 Task: In the Contact  AbigailHarris@brooklynmuseum.org, schedule and save the meeting with title: 'Product Demo and Service Presentation', Select date: '8 August, 2023', select start time: 10:00:AM. Add location on call (718) 987-6544 with meeting description: For further discussion on products, kindly join the meeting.. Logged in from softage.6@softage.net
Action: Mouse moved to (101, 77)
Screenshot: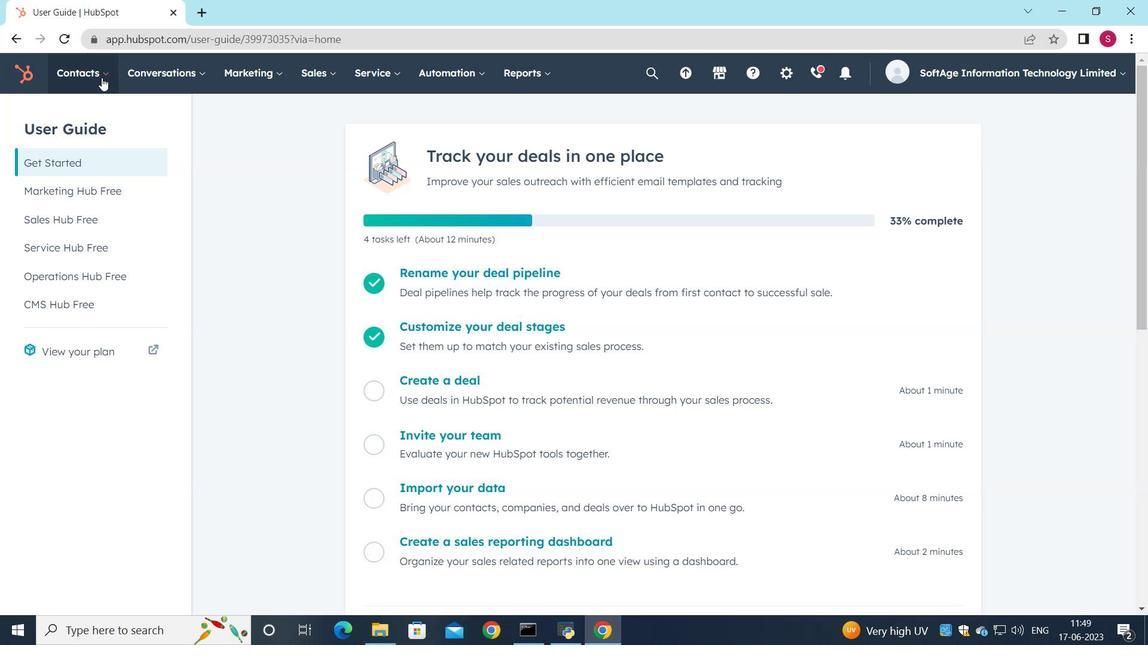 
Action: Mouse pressed left at (101, 77)
Screenshot: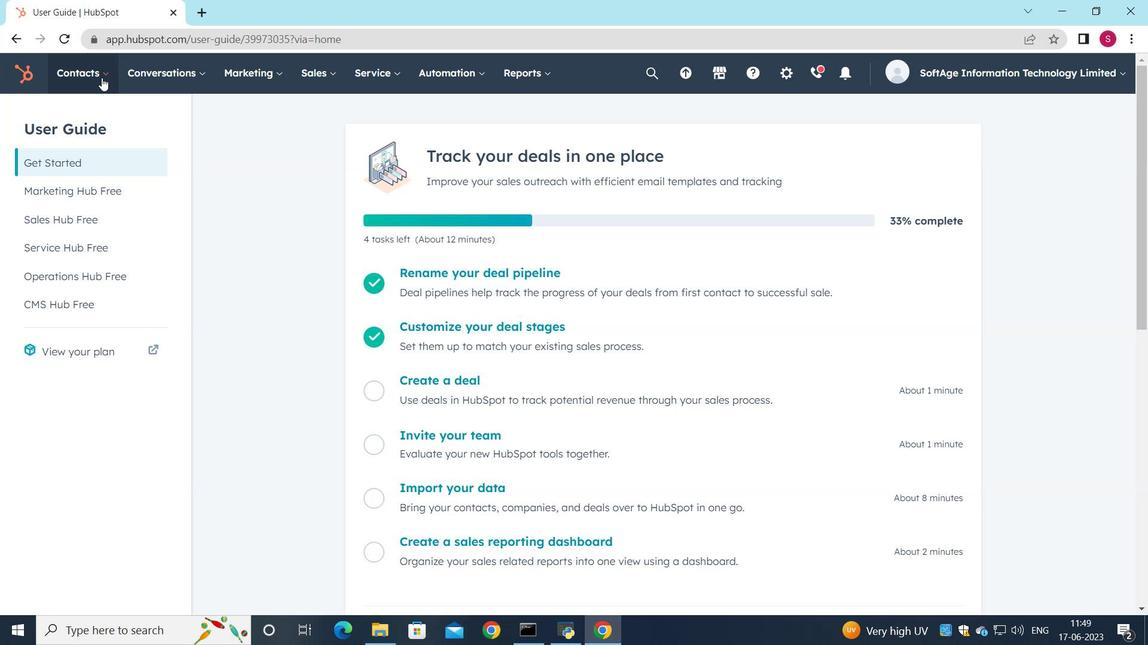 
Action: Mouse moved to (86, 120)
Screenshot: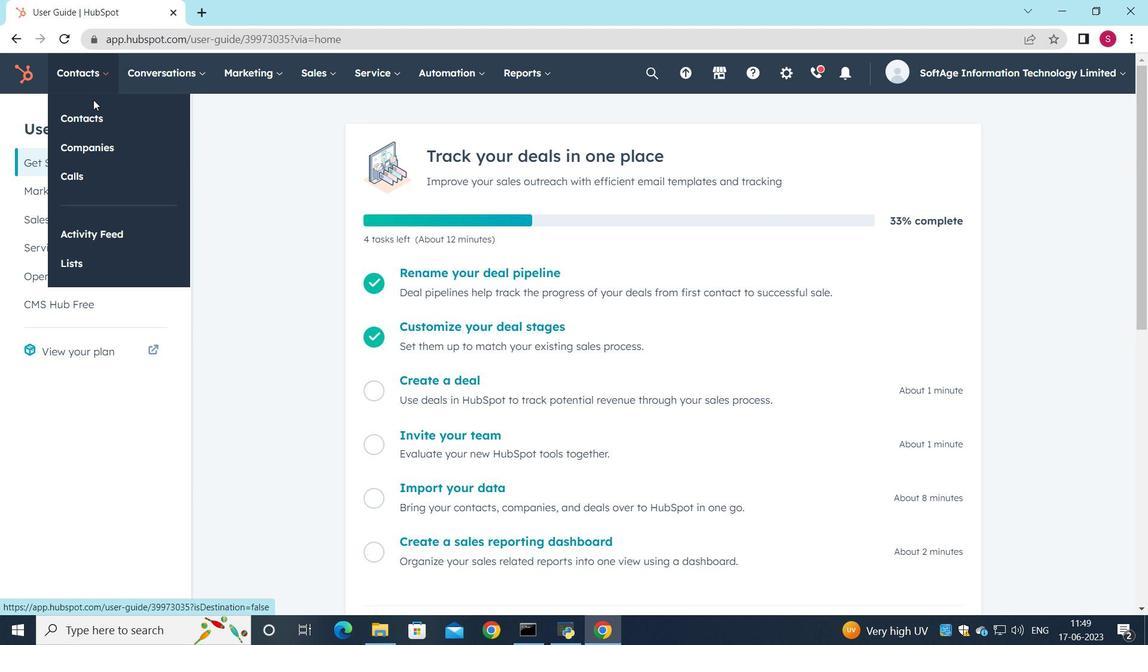 
Action: Mouse pressed left at (86, 120)
Screenshot: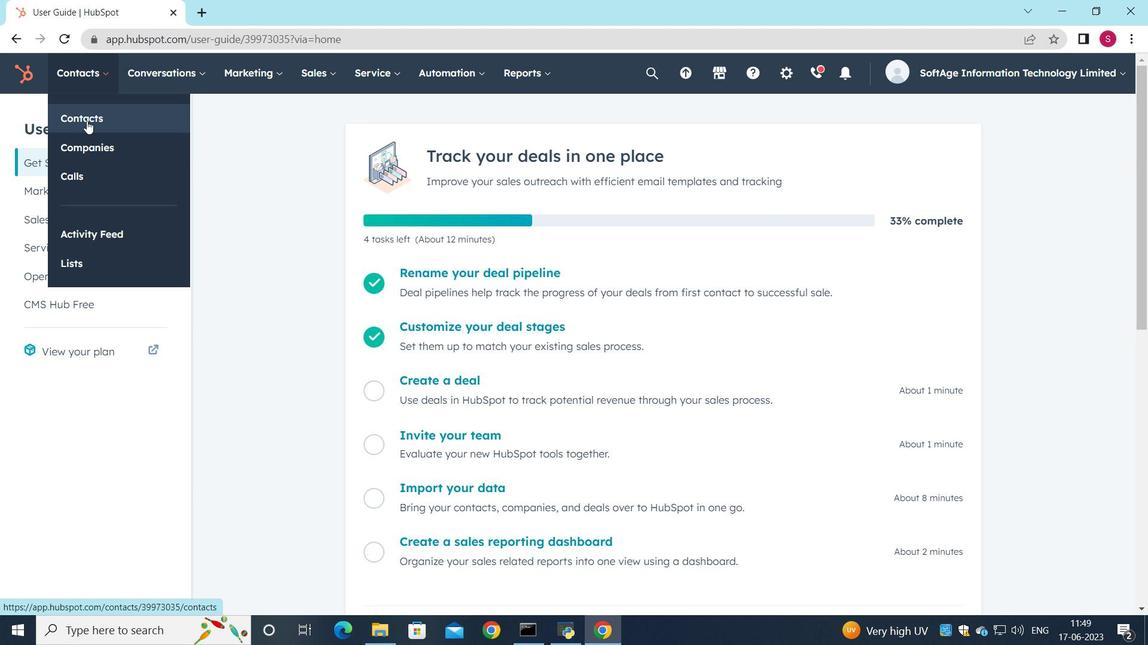 
Action: Mouse moved to (106, 239)
Screenshot: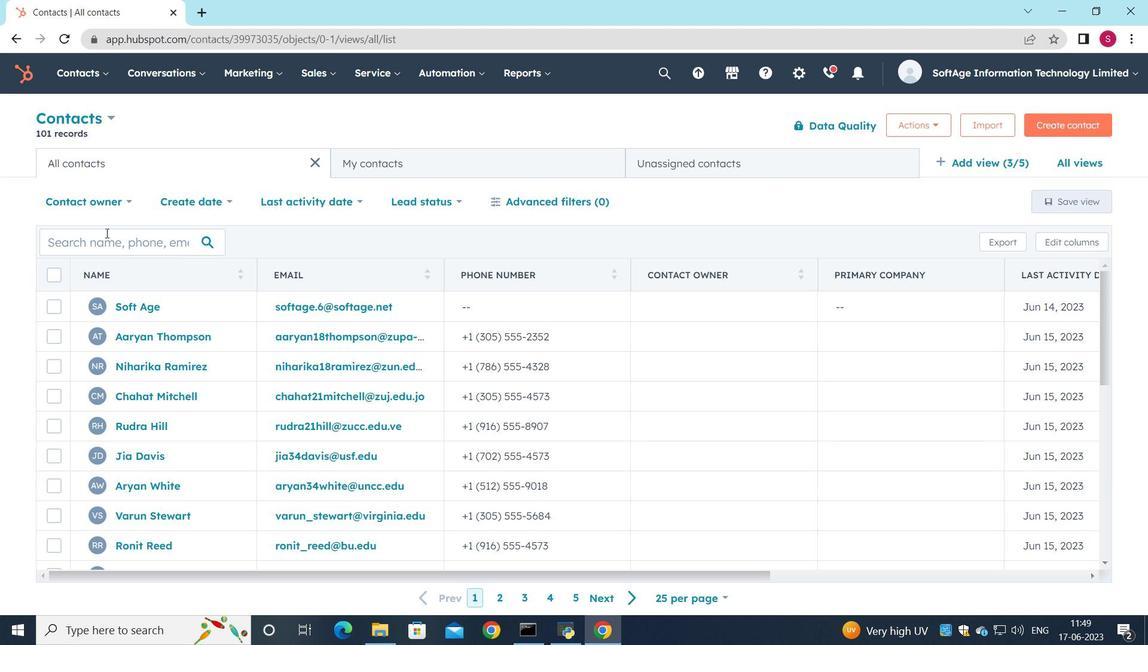 
Action: Mouse pressed left at (106, 239)
Screenshot: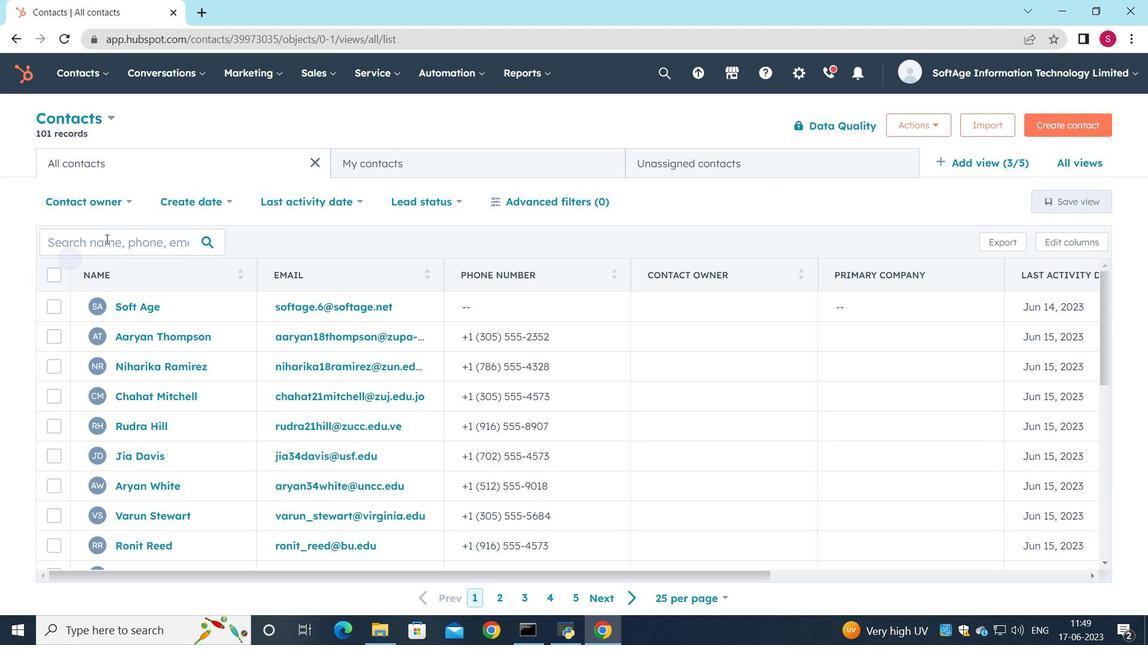 
Action: Mouse moved to (105, 236)
Screenshot: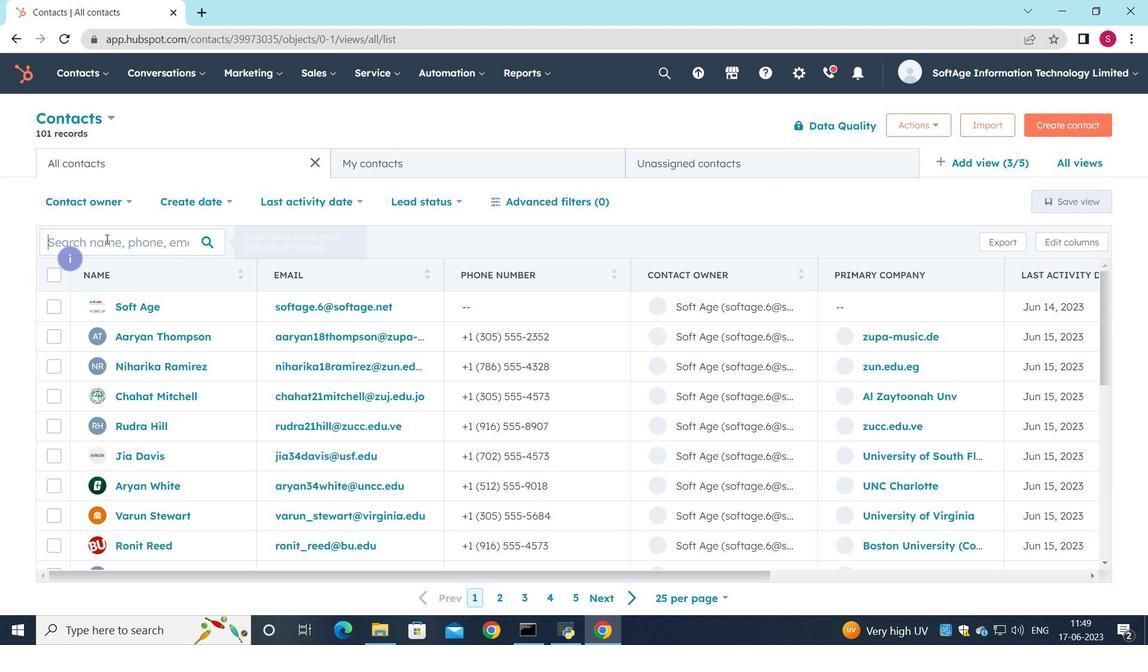 
Action: Key pressed <Key.shift>Abigail<Key.shift><Key.shift><Key.shift><Key.shift><Key.shift>Harris<Key.shift>@brooklynmuseum.org
Screenshot: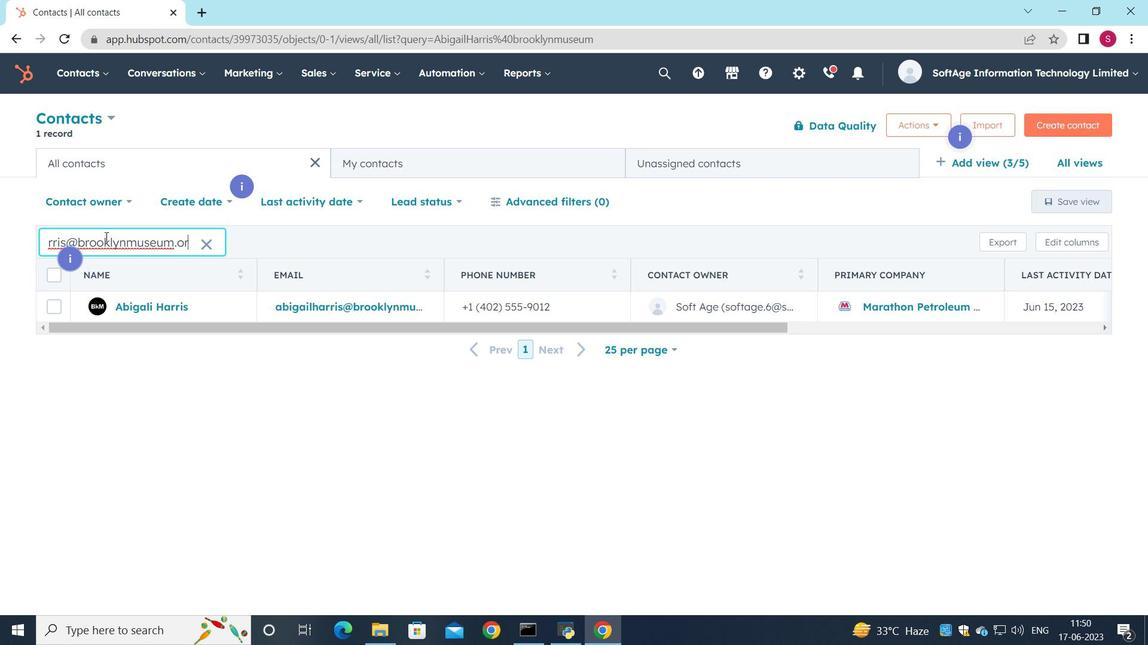 
Action: Mouse moved to (151, 304)
Screenshot: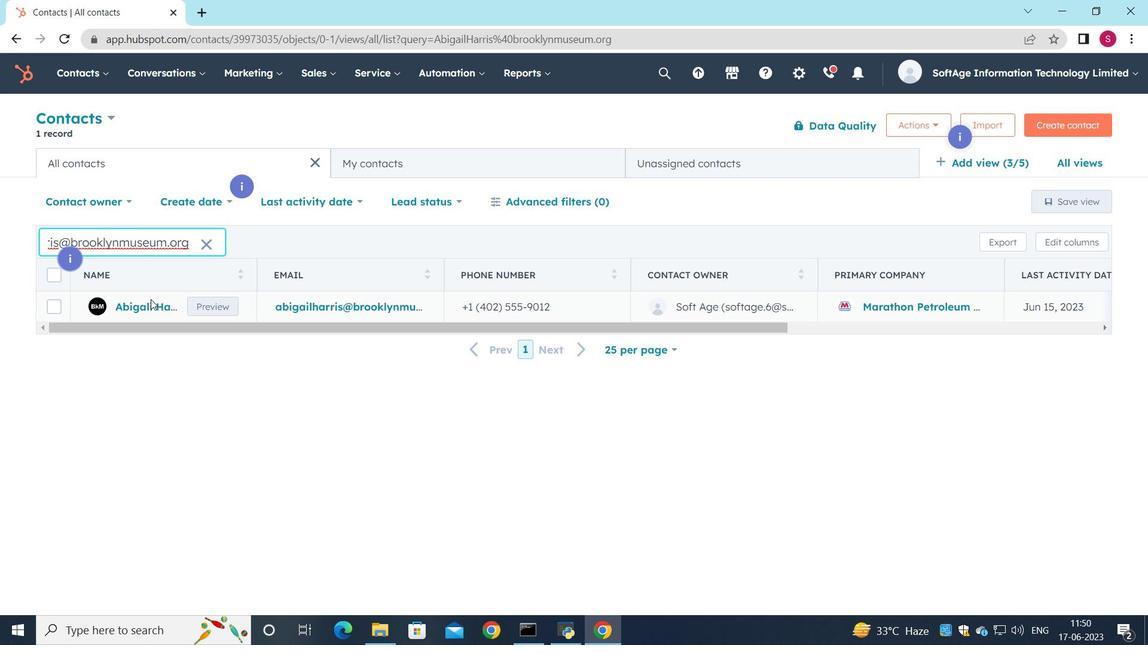 
Action: Mouse pressed left at (151, 304)
Screenshot: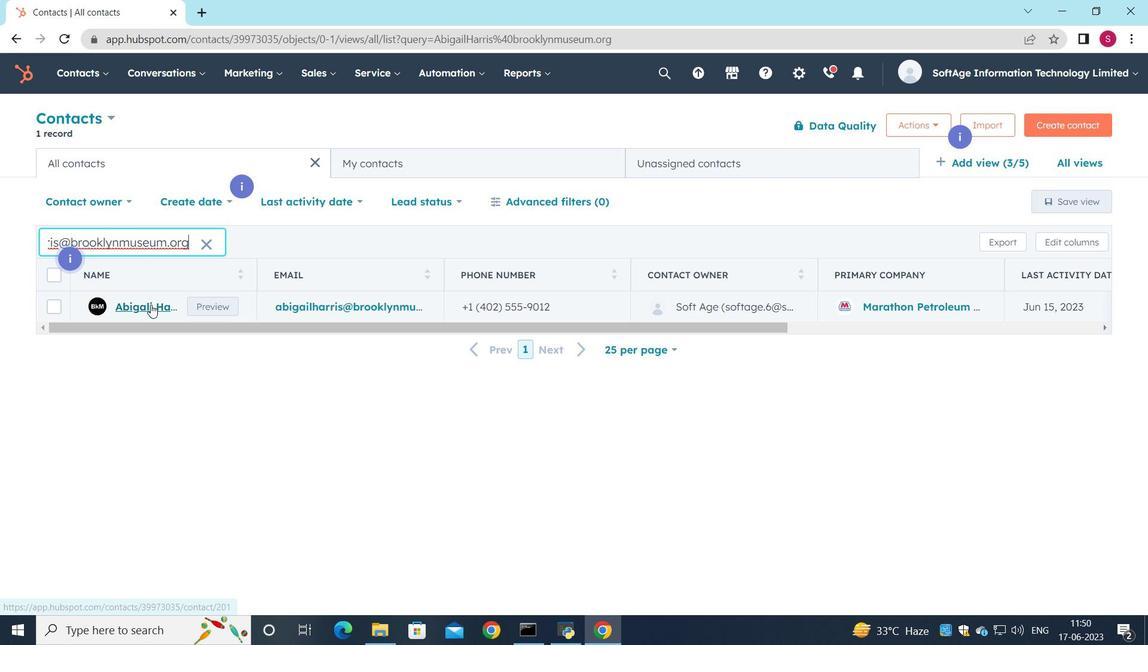 
Action: Mouse moved to (184, 282)
Screenshot: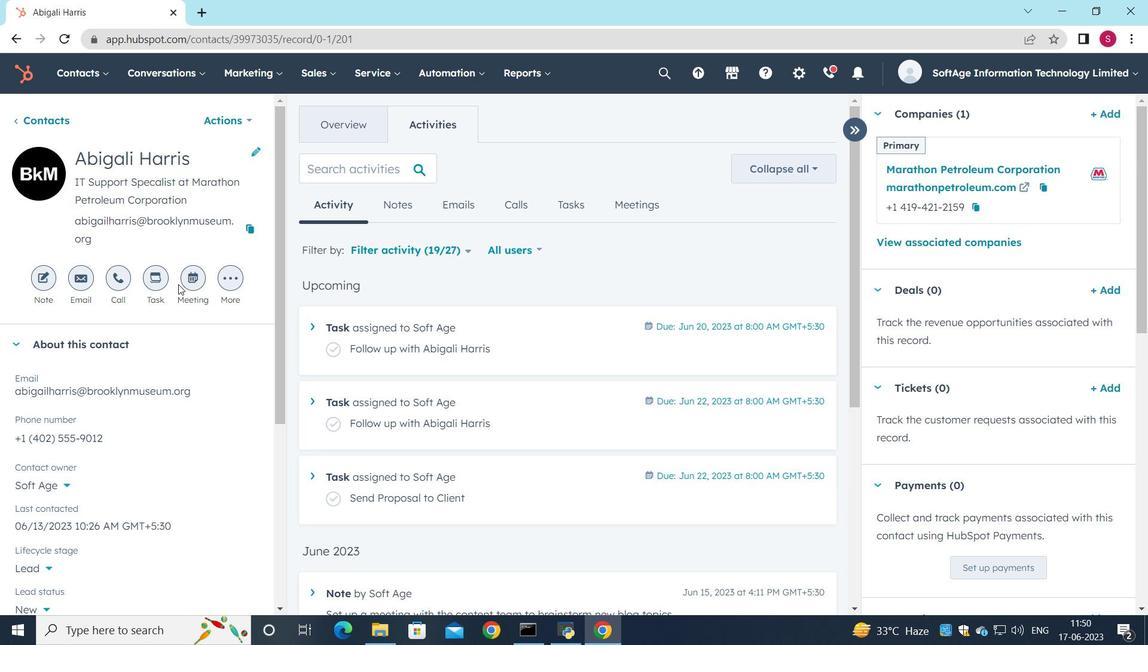 
Action: Mouse pressed left at (184, 282)
Screenshot: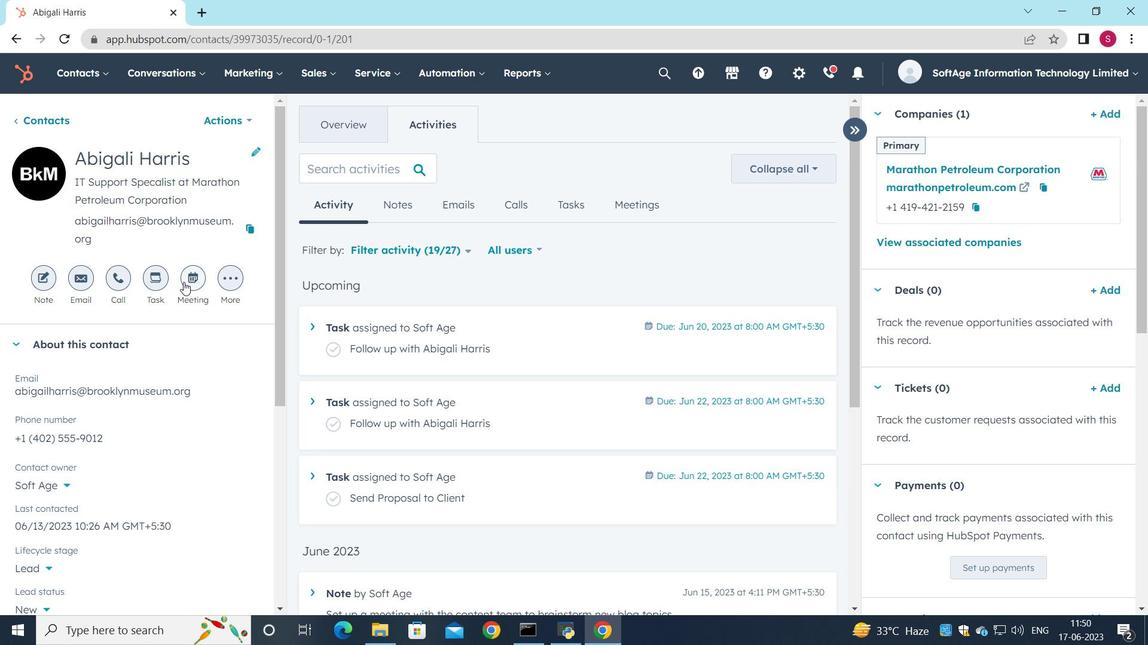 
Action: Mouse moved to (203, 212)
Screenshot: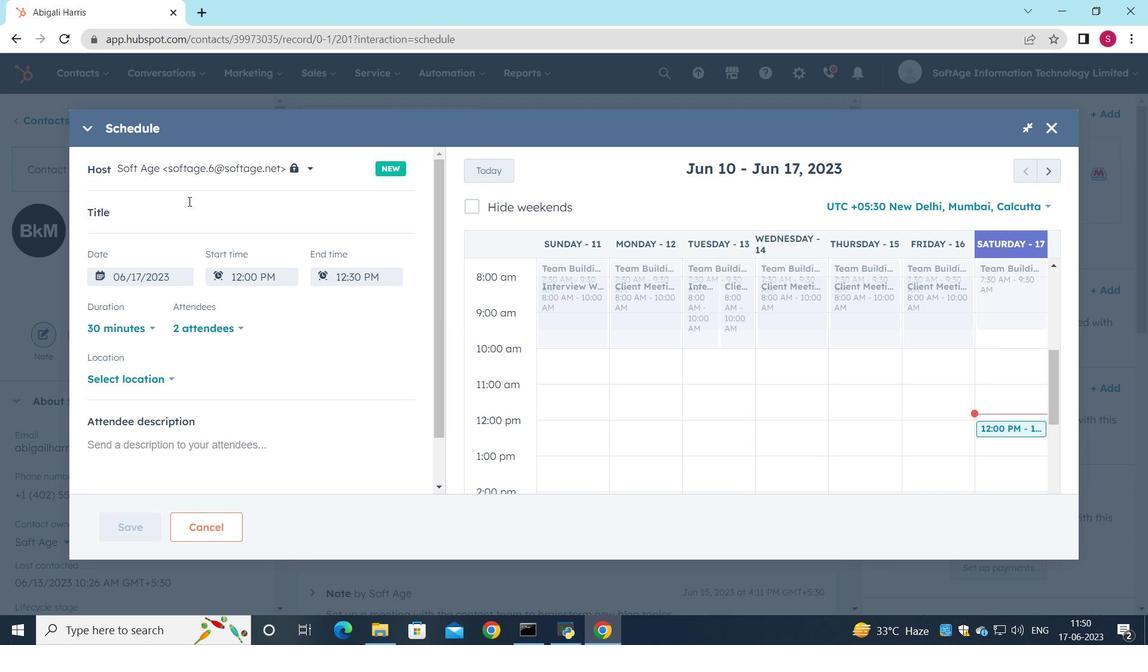 
Action: Key pressed <Key.shift><Key.shift><Key.shift><Key.shift><Key.shift><Key.shift><Key.shift><Key.shift><Key.shift><Key.shift><Key.shift><Key.shift><Key.shift><Key.shift><Key.shift><Key.shift><Key.shift><Key.shift><Key.shift><Key.shift><Key.shift><Key.shift><Key.shift><Key.shift><Key.shift><Key.shift><Key.shift><Key.shift><Key.shift><Key.shift><Key.shift><Key.shift>Product<Key.space><Key.shift>Demo<Key.space>and<Key.space><Key.shift><Key.shift><Key.shift><Key.shift><Key.shift><Key.shift><Key.shift><Key.shift><Key.shift><Key.shift><Key.shift><Key.shift><Key.shift><Key.shift><Key.shift><Key.shift><Key.shift><Key.shift><Key.shift><Key.shift><Key.shift><Key.shift><Key.shift><Key.shift><Key.shift><Key.shift><Key.shift><Key.shift><Key.shift><Key.shift><Key.shift><Key.shift><Key.shift>Serc<Key.backspace>vice<Key.space><Key.shift>o<Key.shift><Key.backspace><Key.shift><Key.shift><Key.shift>Presentation
Screenshot: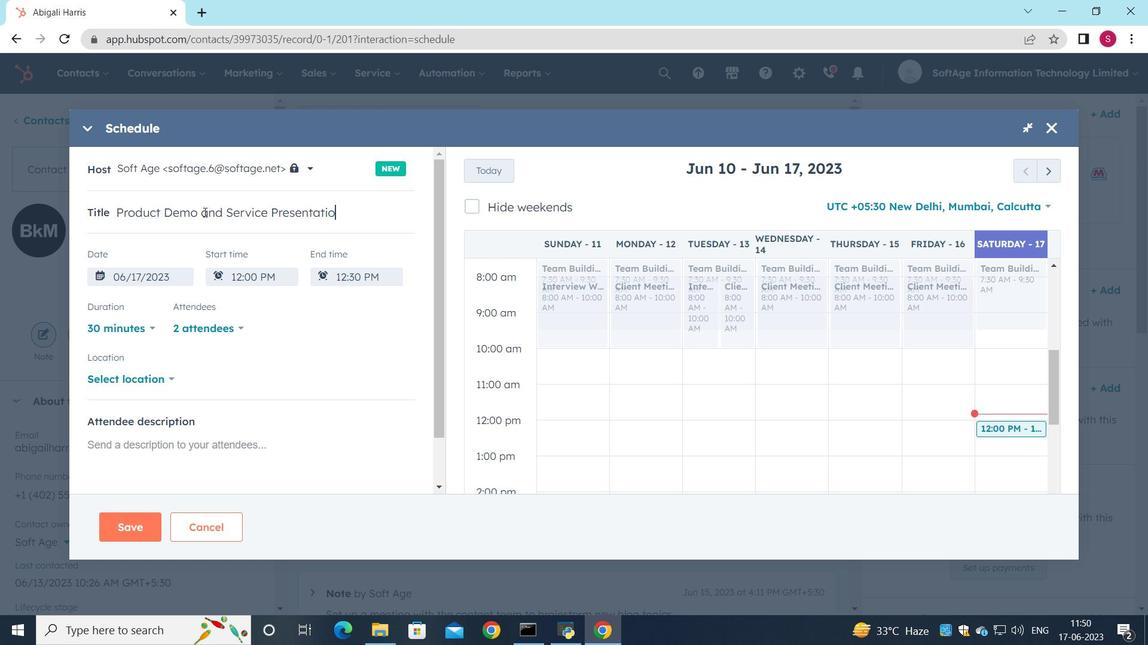 
Action: Mouse moved to (1051, 172)
Screenshot: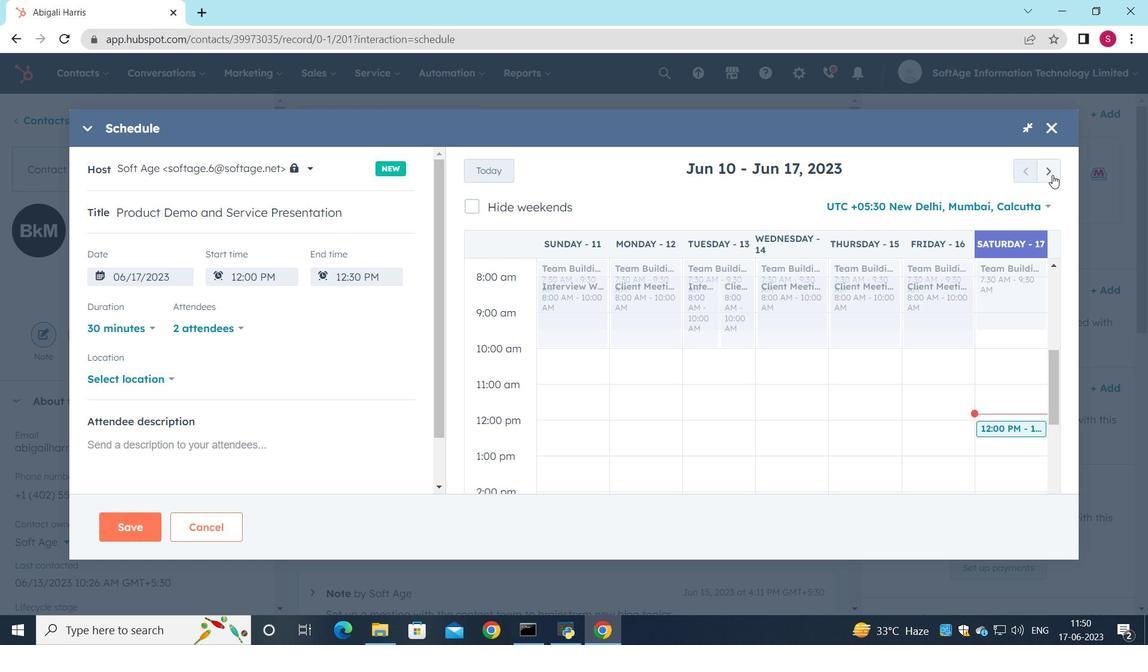
Action: Mouse pressed left at (1051, 172)
Screenshot: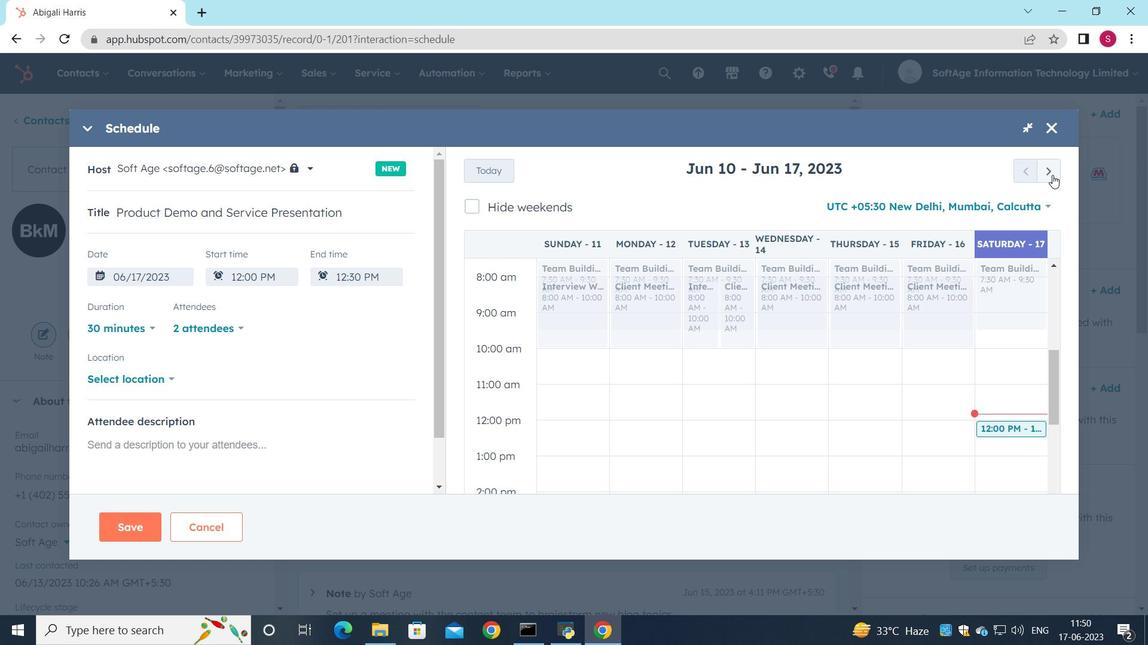 
Action: Mouse pressed left at (1051, 172)
Screenshot: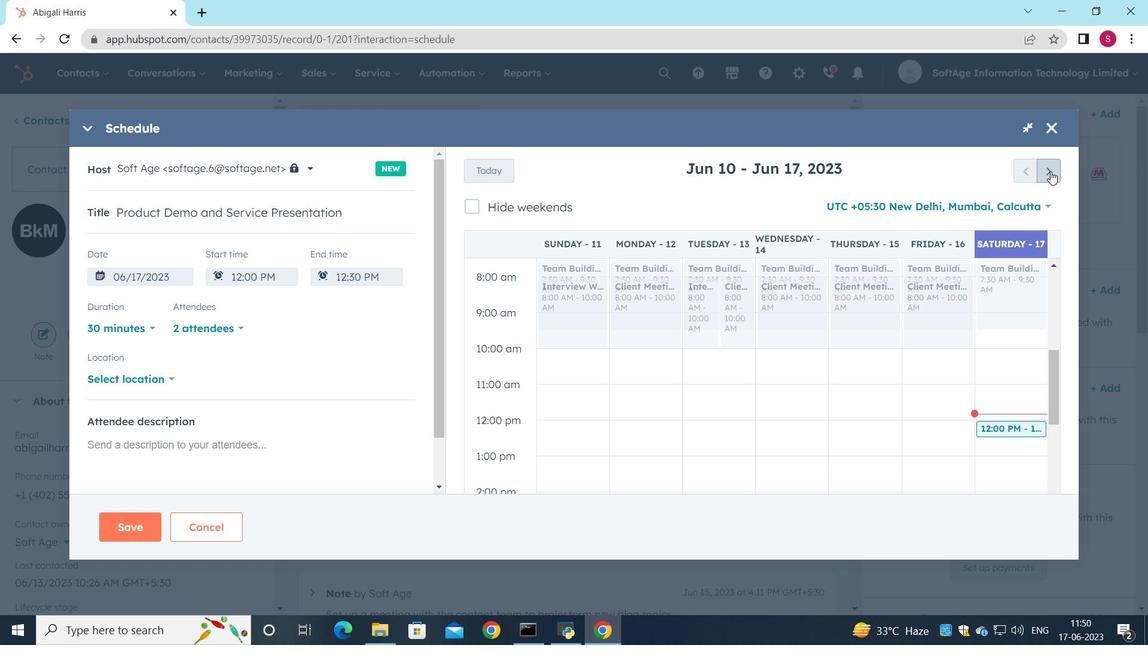 
Action: Mouse pressed left at (1051, 172)
Screenshot: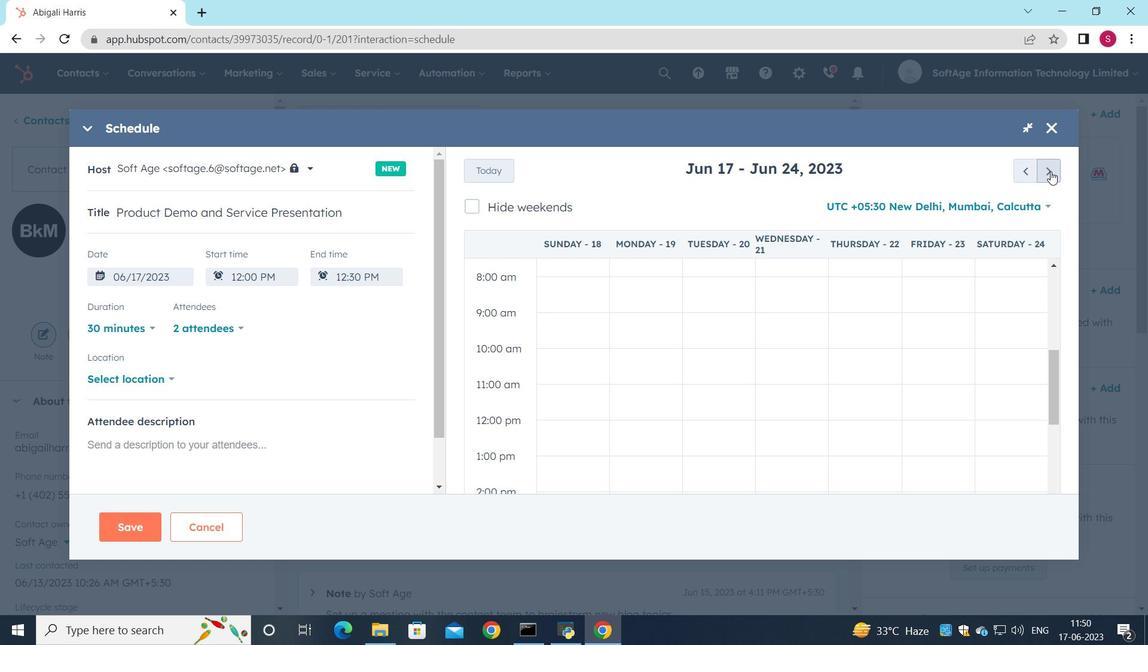 
Action: Mouse pressed left at (1051, 172)
Screenshot: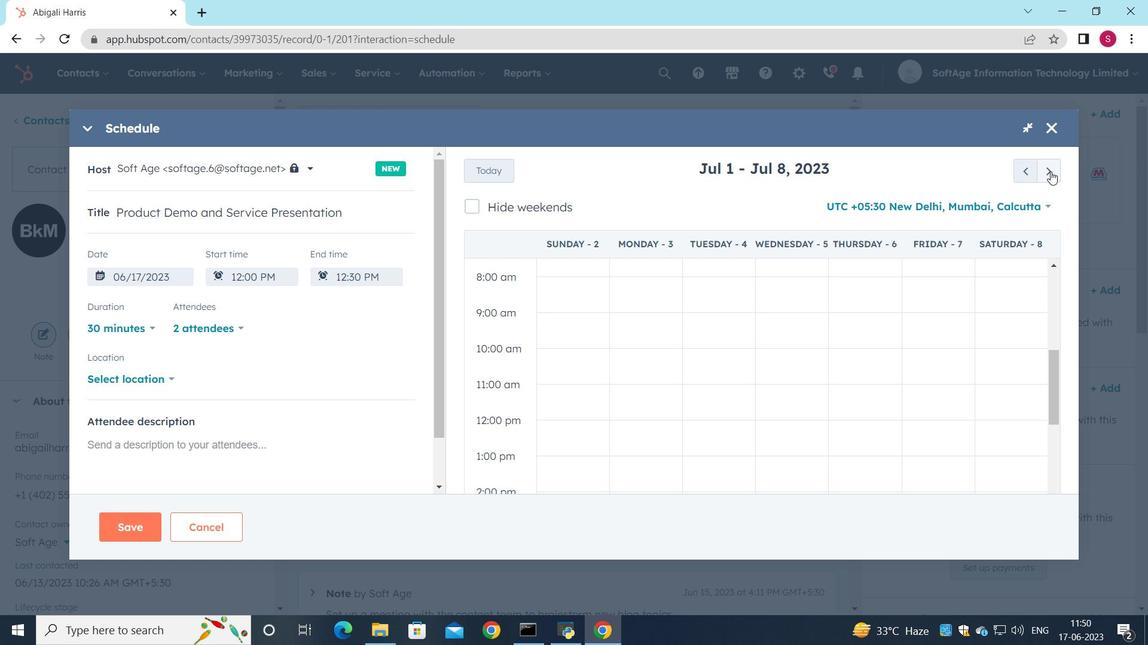 
Action: Mouse pressed left at (1051, 172)
Screenshot: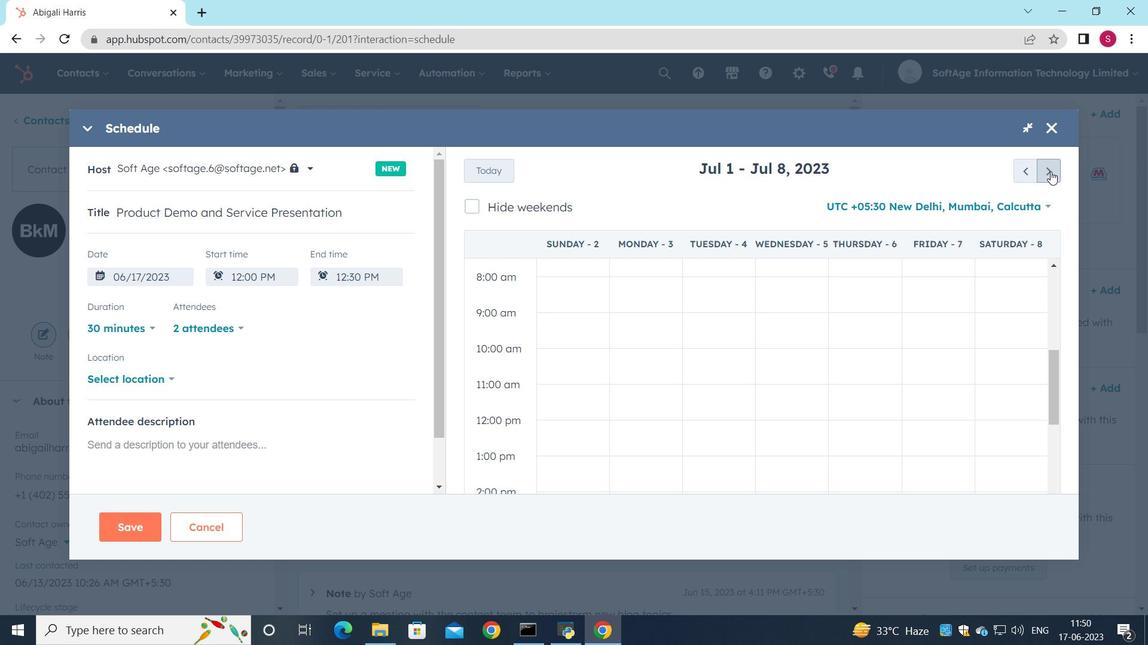 
Action: Mouse pressed left at (1051, 172)
Screenshot: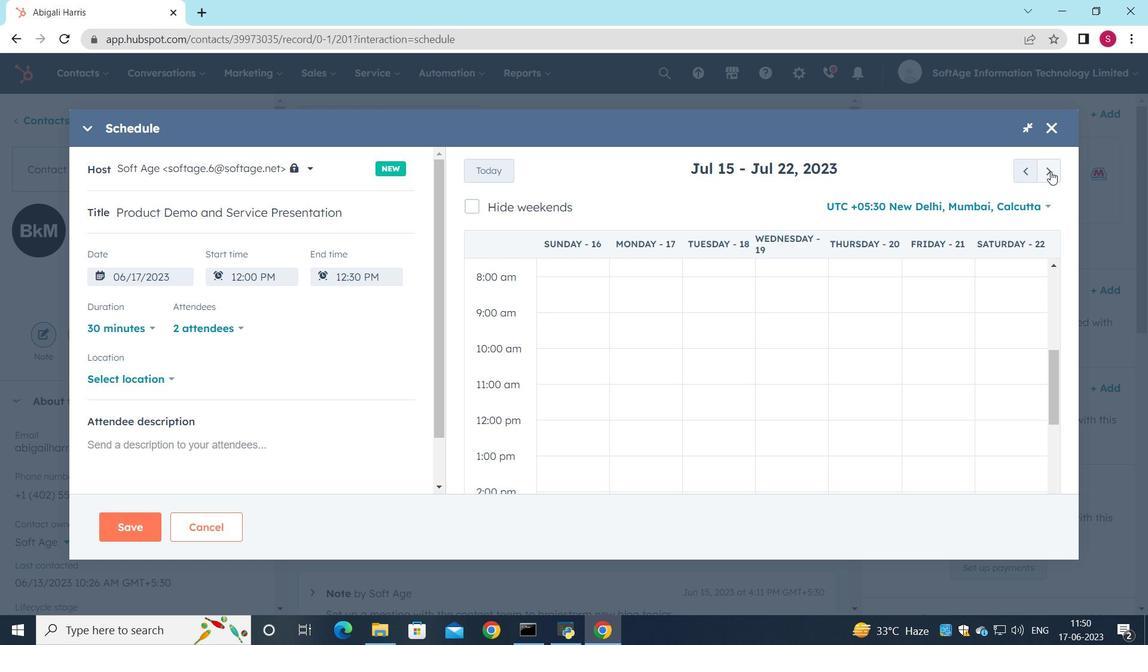 
Action: Mouse pressed left at (1051, 172)
Screenshot: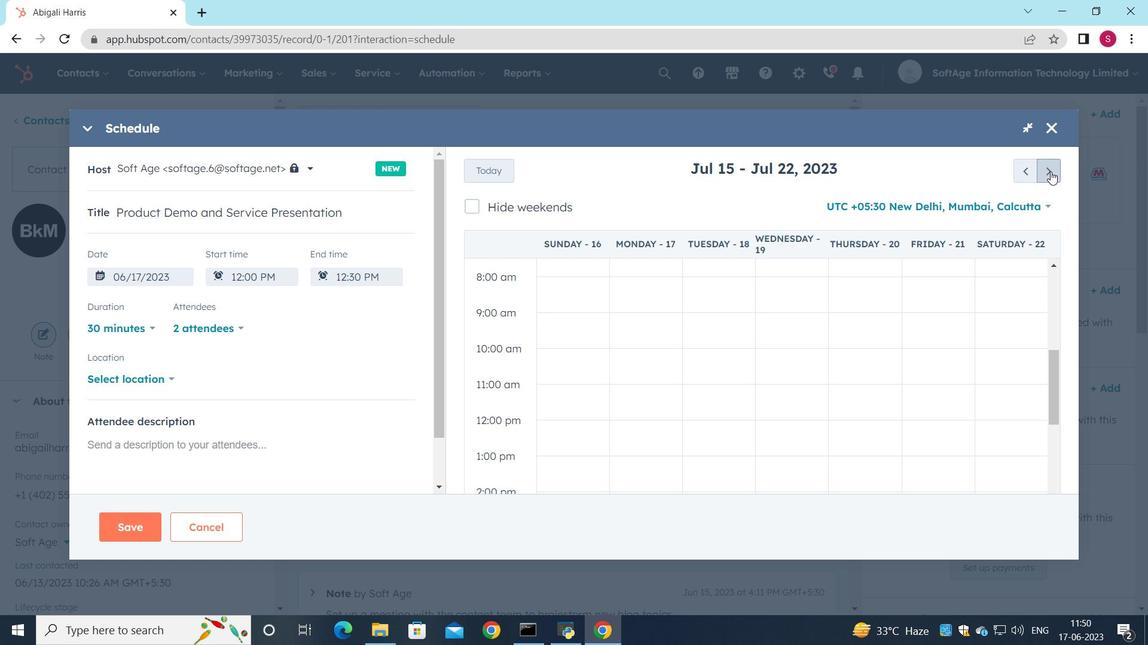 
Action: Mouse pressed left at (1051, 172)
Screenshot: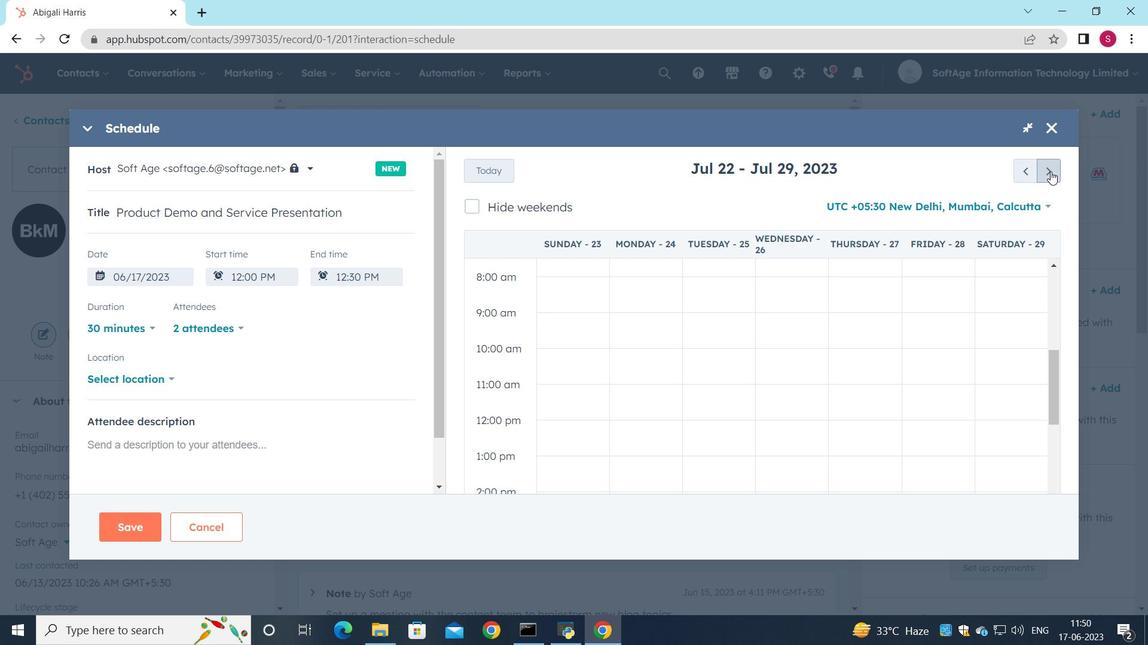 
Action: Mouse moved to (713, 348)
Screenshot: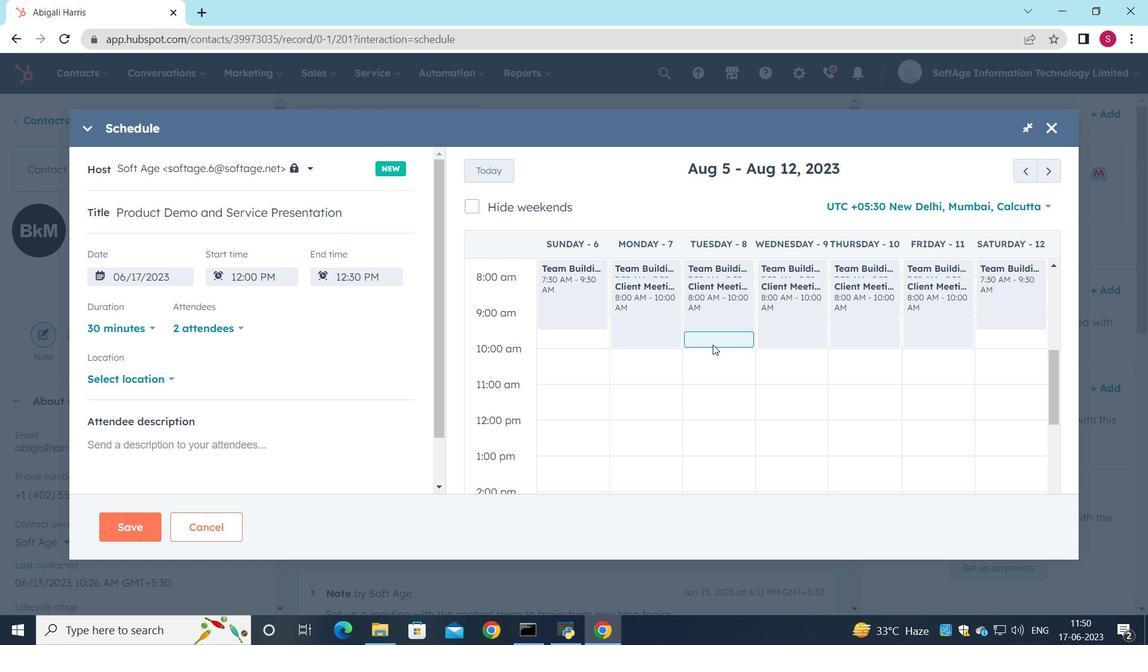 
Action: Mouse pressed left at (713, 348)
Screenshot: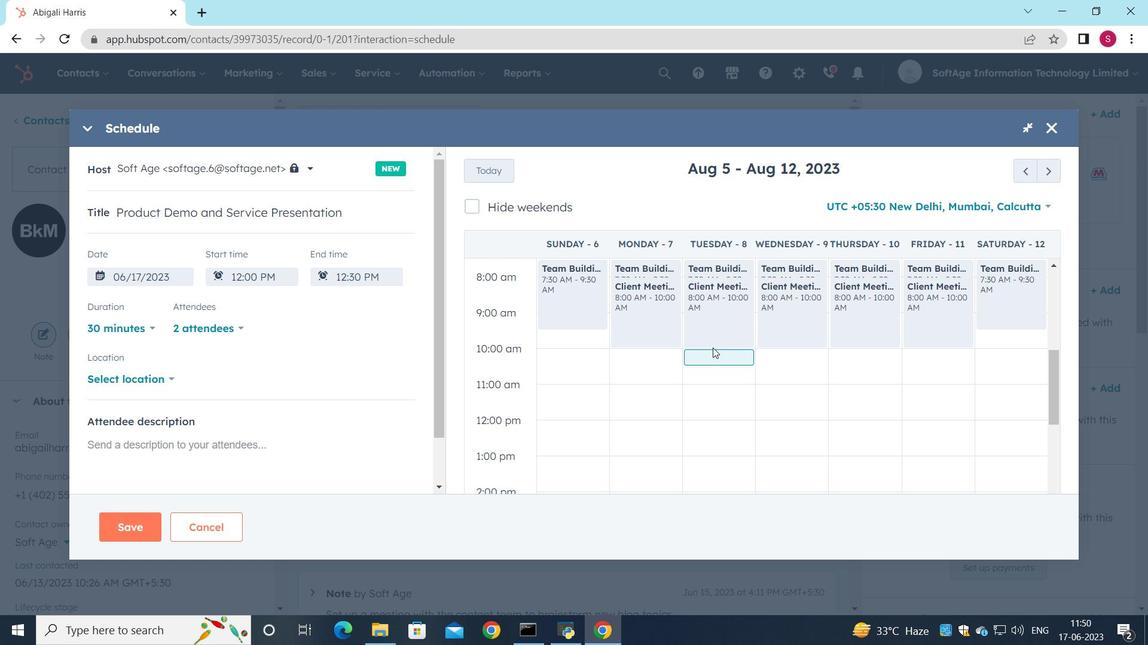 
Action: Mouse moved to (158, 378)
Screenshot: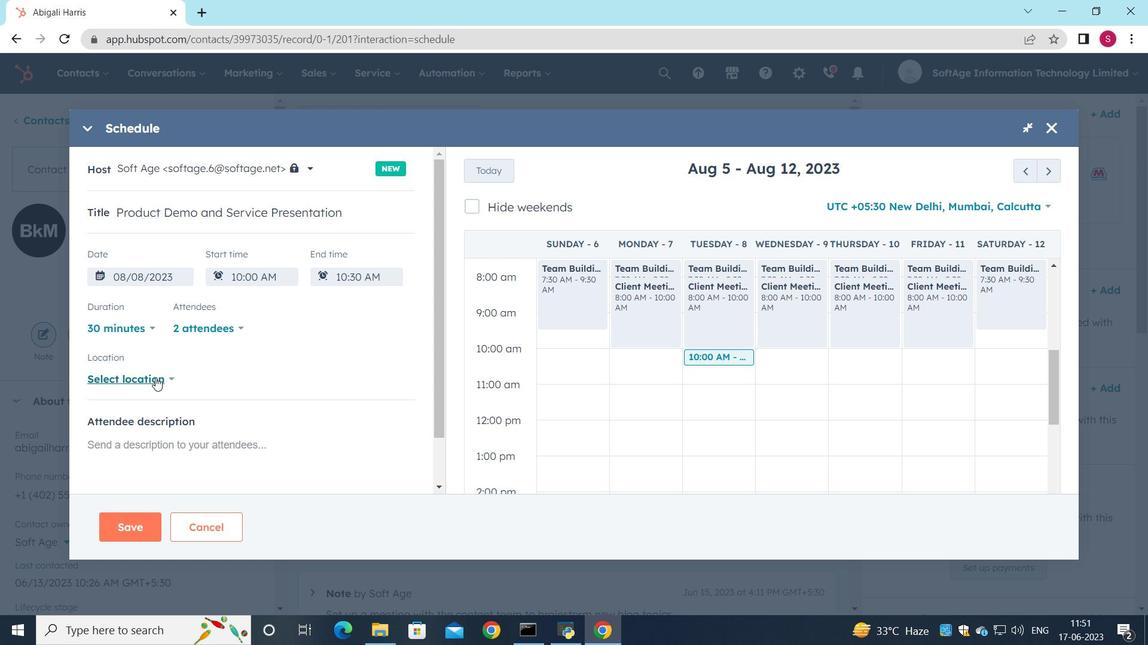 
Action: Mouse pressed left at (158, 378)
Screenshot: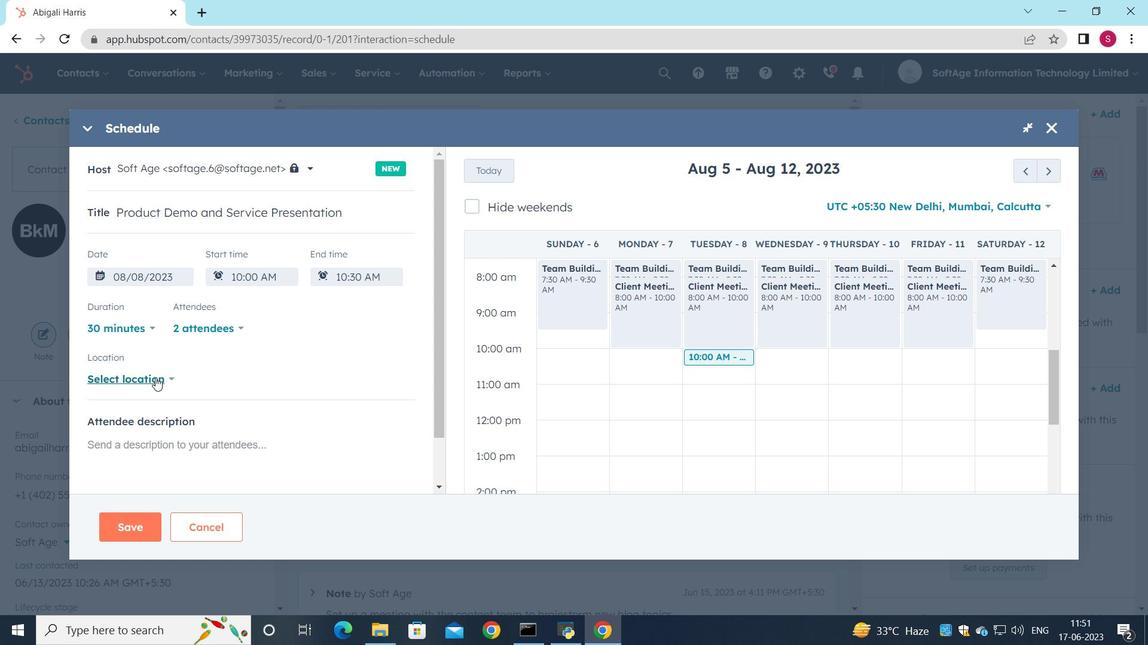 
Action: Mouse moved to (232, 320)
Screenshot: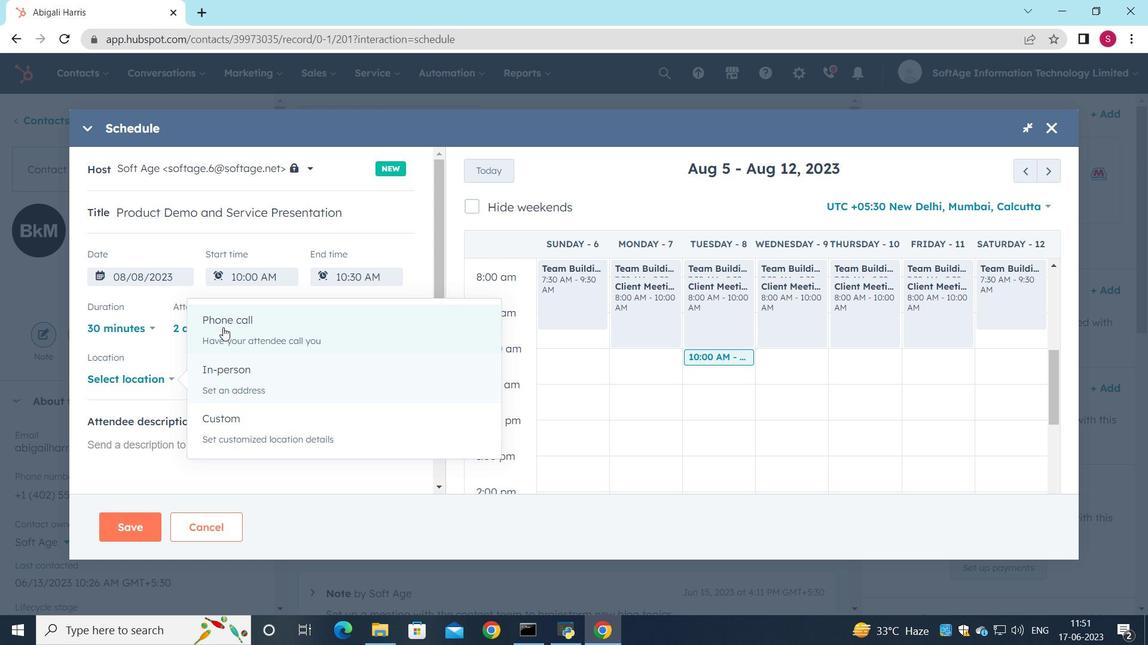 
Action: Mouse pressed left at (232, 320)
Screenshot: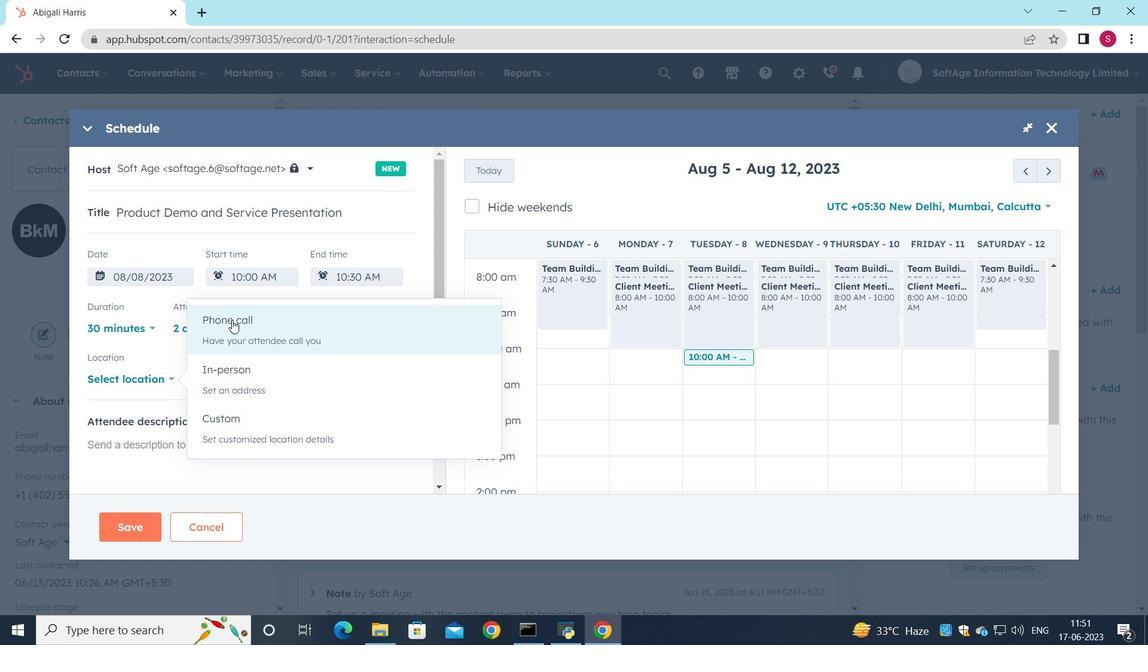 
Action: Mouse moved to (212, 373)
Screenshot: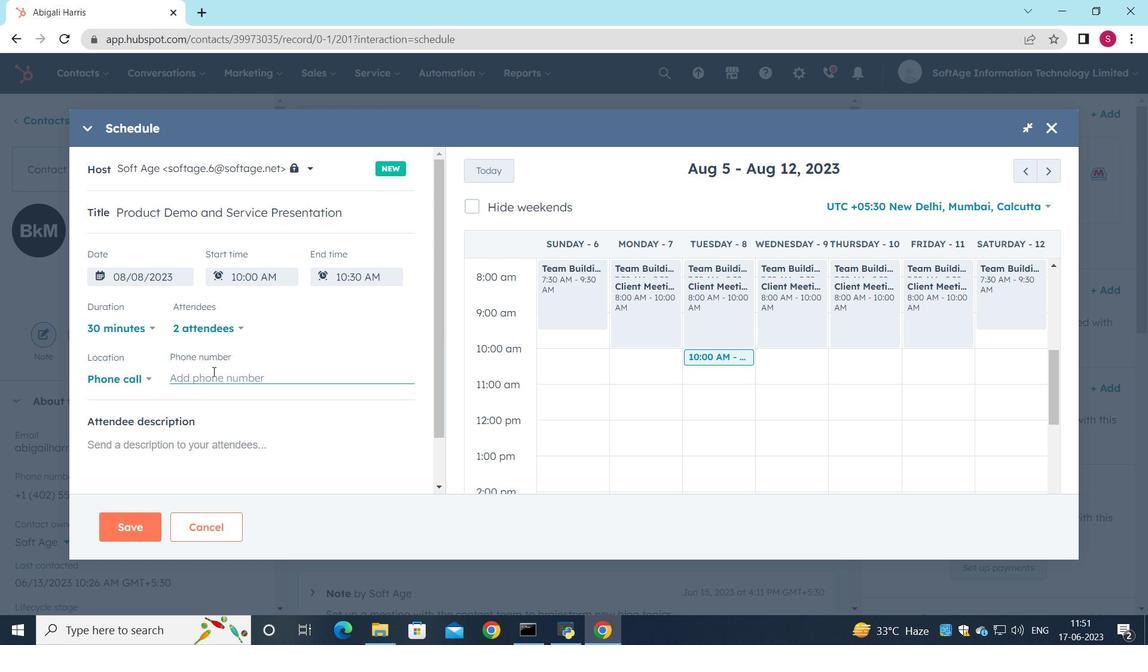 
Action: Mouse pressed left at (212, 373)
Screenshot: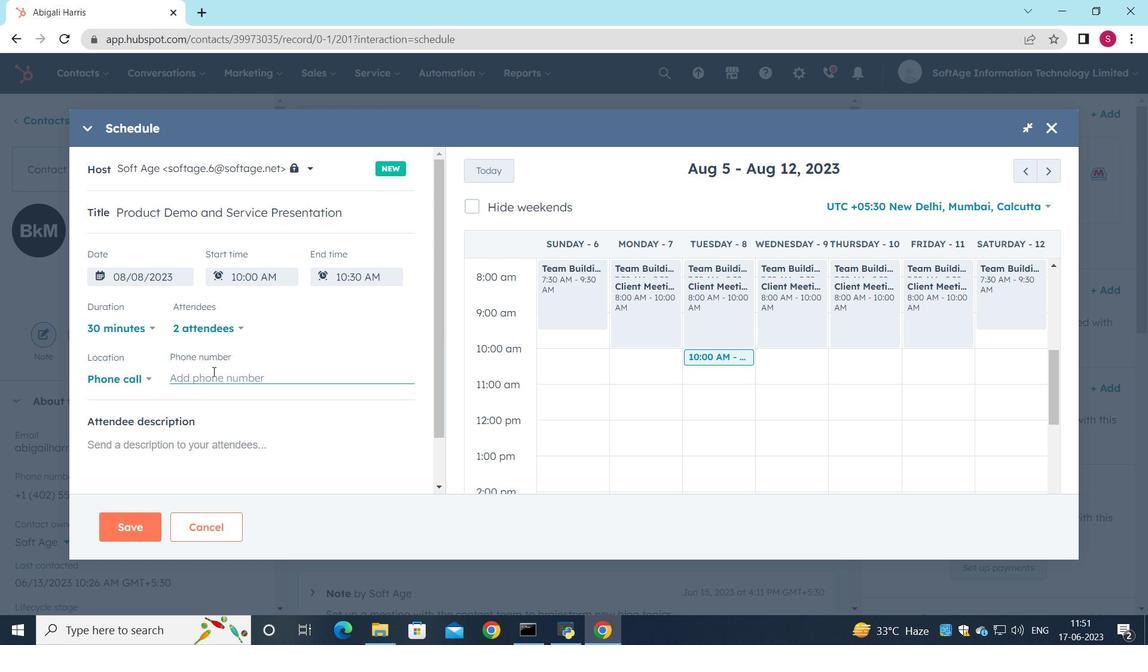 
Action: Key pressed <Key.shift>(718<Key.shift_r>)<Key.space>987-6544
Screenshot: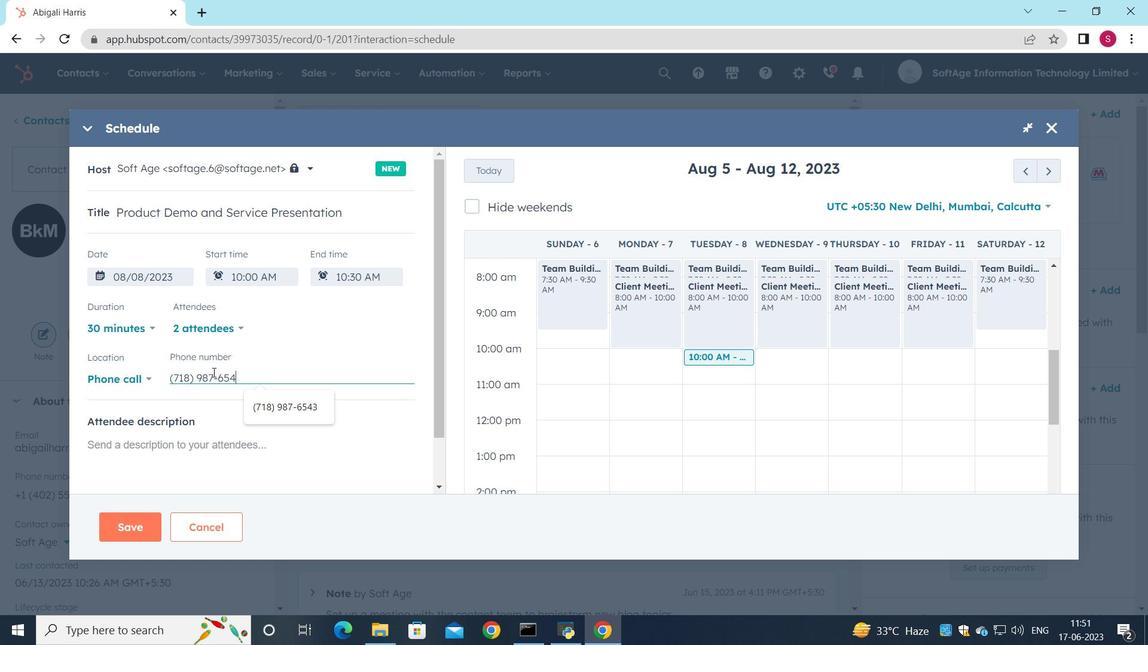 
Action: Mouse moved to (163, 450)
Screenshot: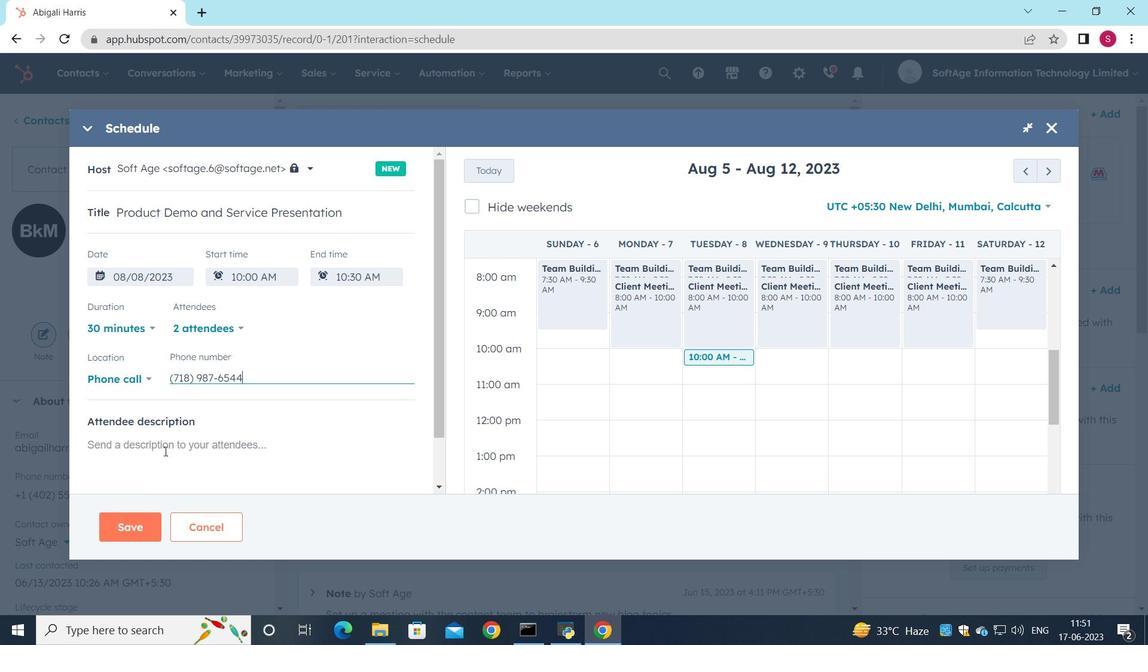 
Action: Mouse pressed left at (163, 450)
Screenshot: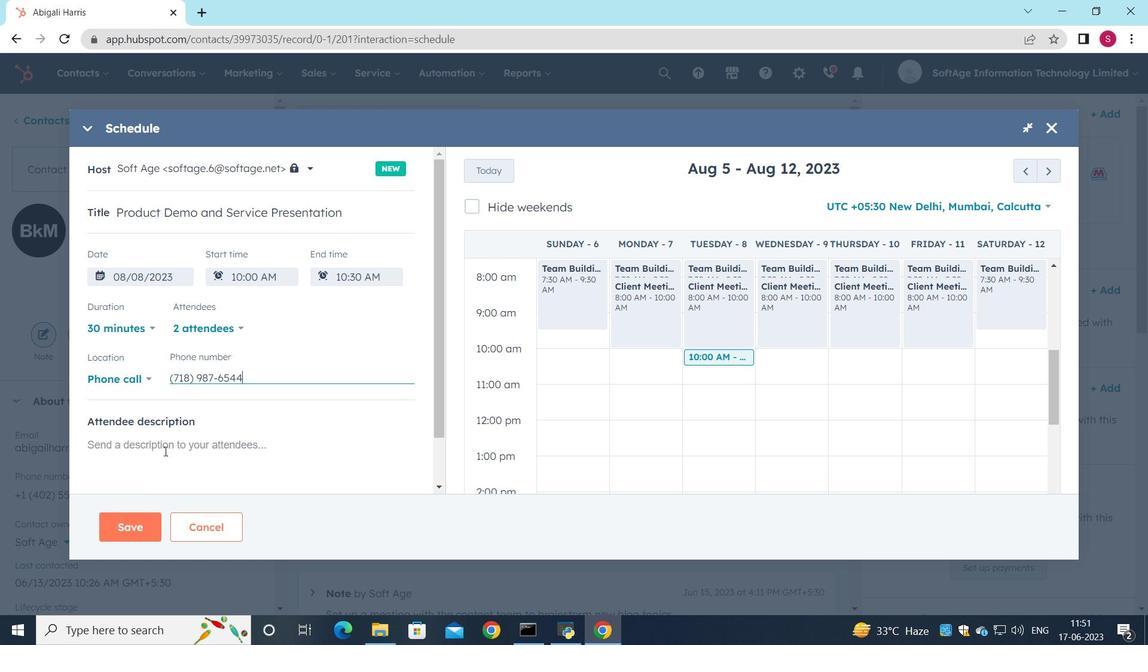 
Action: Key pressed <Key.shift><Key.shift><Key.shift><Key.shift><Key.shift><Key.shift><Key.shift><Key.shift><Key.shift><Key.shift><Key.shift><Key.shift><Key.shift><Key.shift><Key.shift><Key.shift><Key.shift><Key.shift><Key.shift><Key.shift><Key.shift><Key.shift><Key.shift><Key.shift><Key.shift><Key.shift><Key.shift>For<Key.space>further<Key.space>discussion<Key.space>on<Key.space>products<Key.space><Key.backspace>,ku<Key.backspace>indly<Key.space>join<Key.space>the<Key.space>meeting
Screenshot: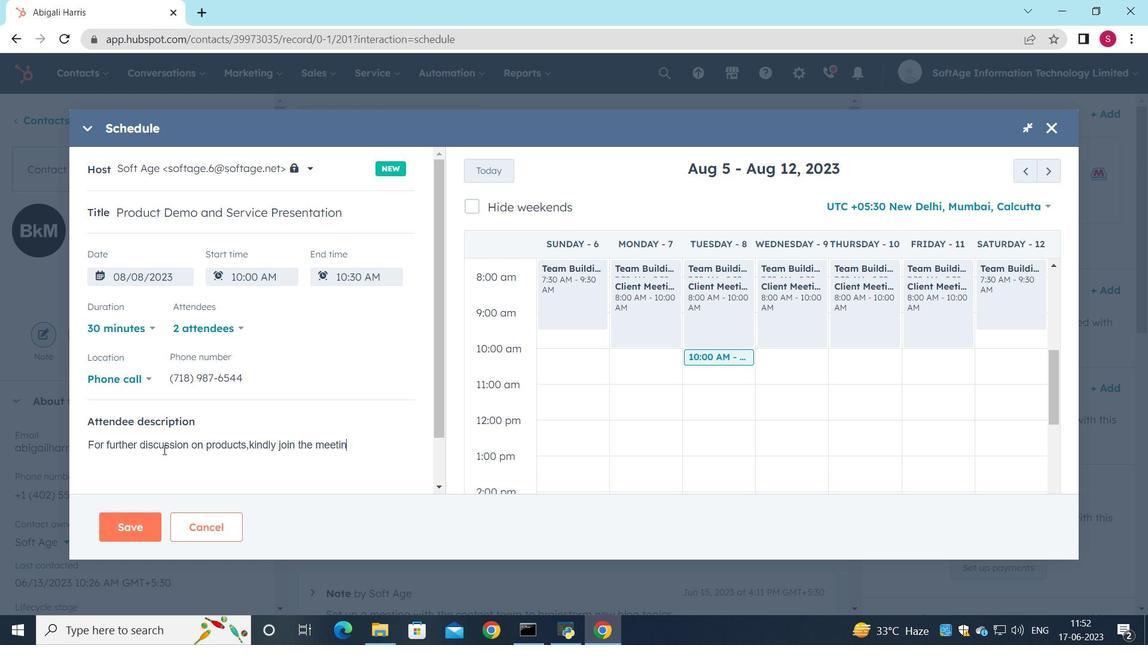 
Action: Mouse moved to (138, 529)
Screenshot: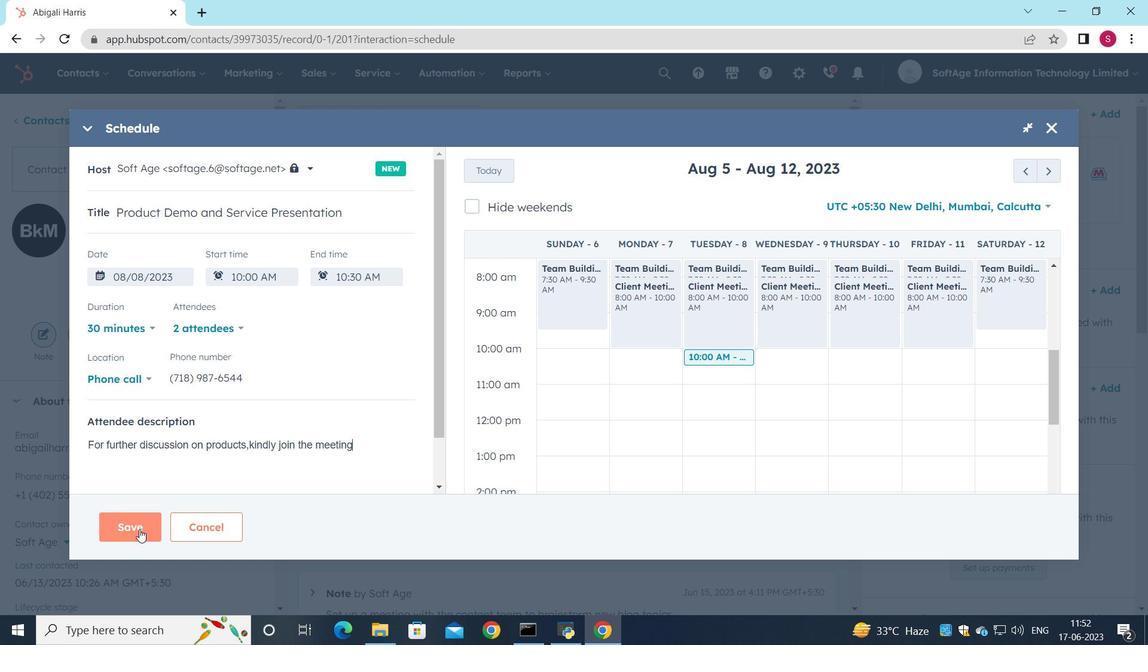 
Action: Mouse pressed left at (138, 529)
Screenshot: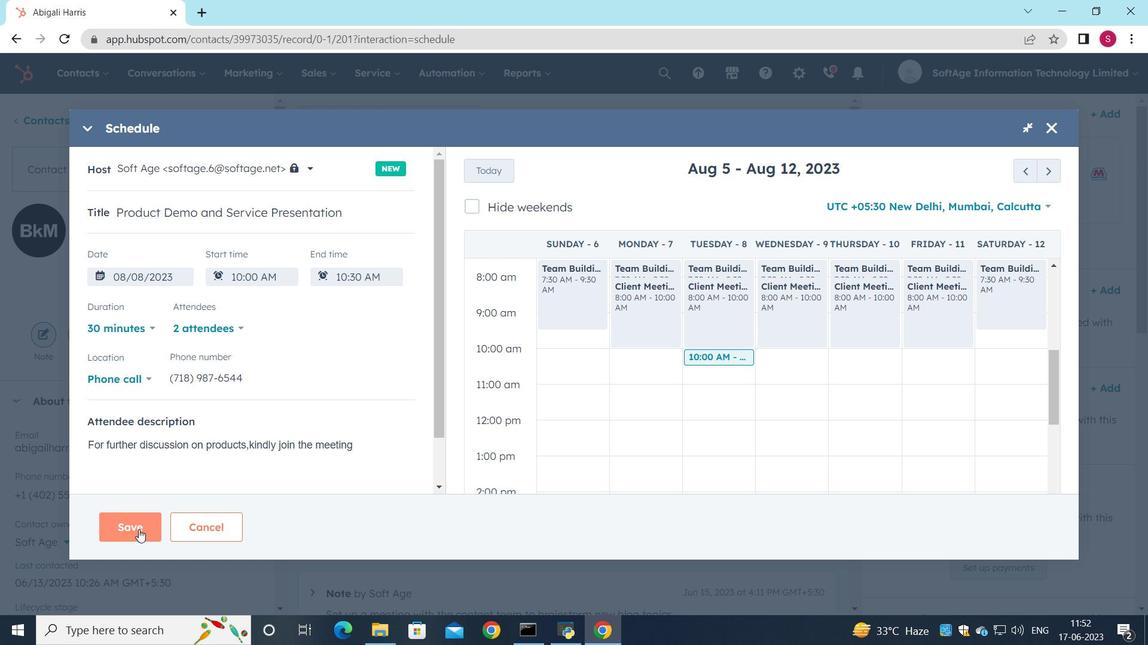 
Action: Mouse moved to (358, 456)
Screenshot: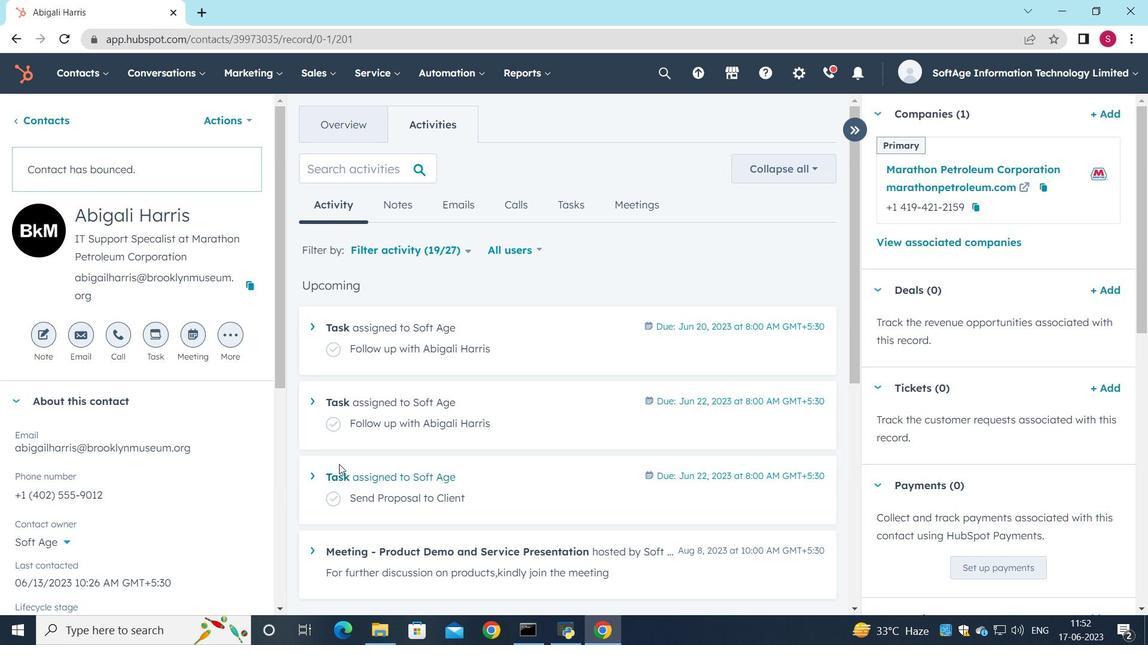 
